 Task: Create a due date automation trigger when advanced on, 2 hours before a card is due add fields with custom field "Resume" set to a date less than 1 days ago.
Action: Mouse moved to (1168, 93)
Screenshot: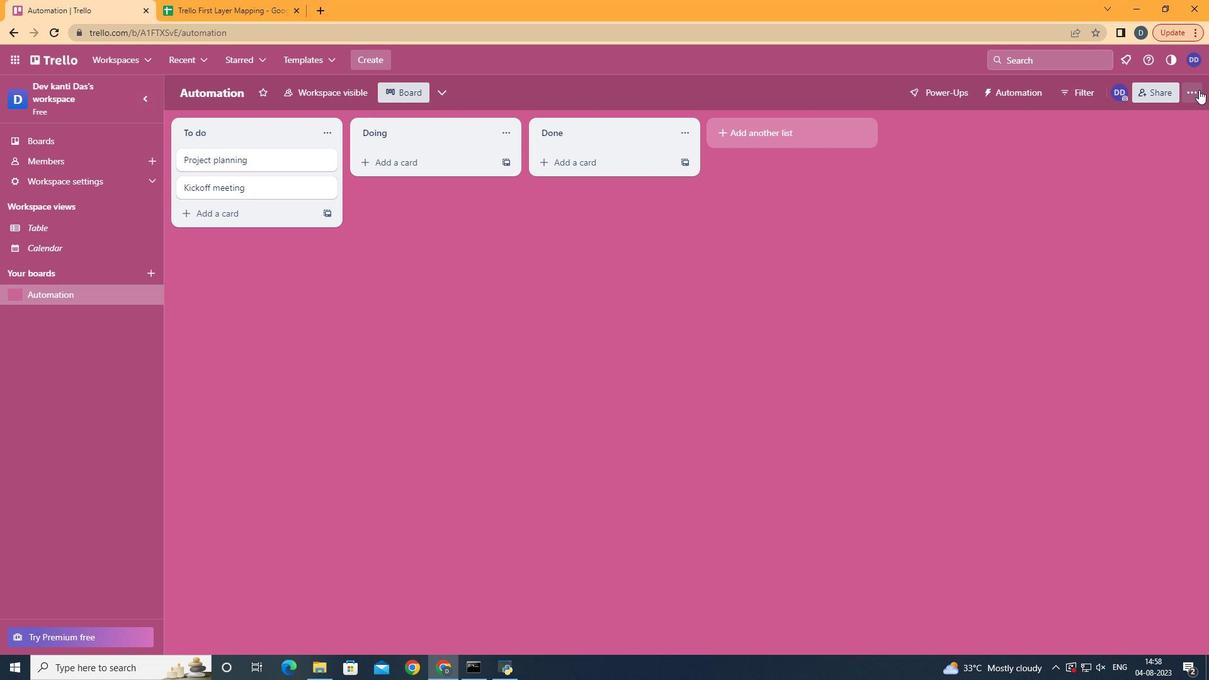 
Action: Mouse pressed left at (1168, 93)
Screenshot: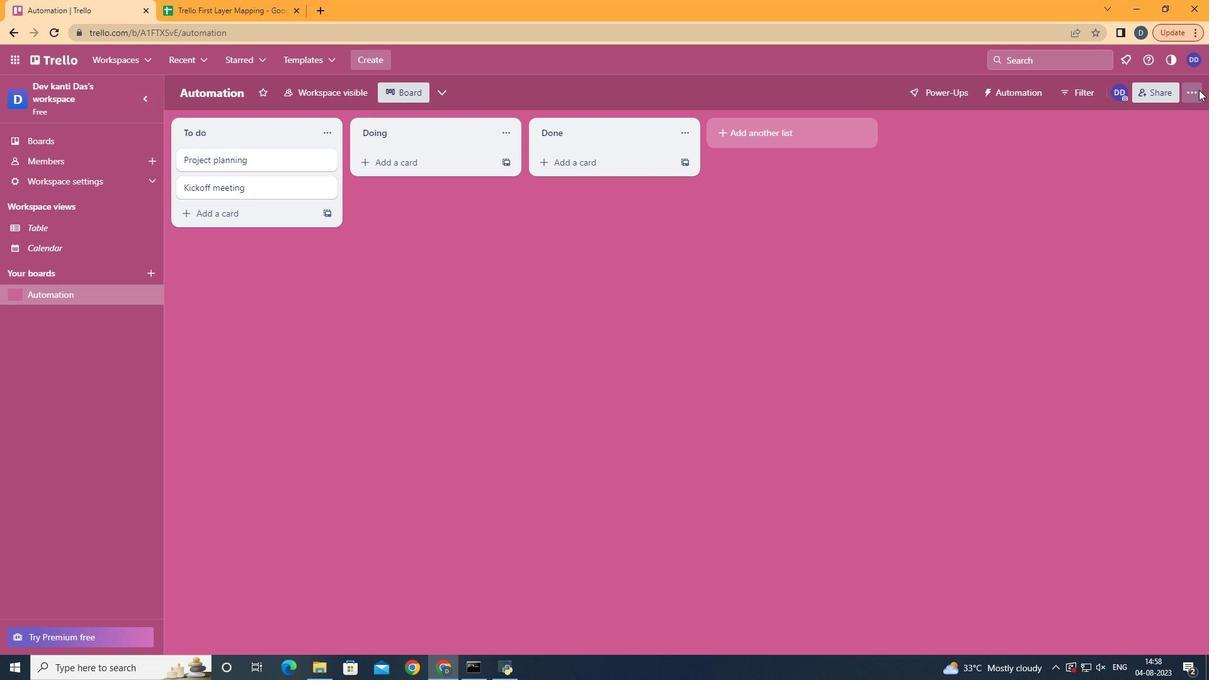 
Action: Mouse moved to (1097, 255)
Screenshot: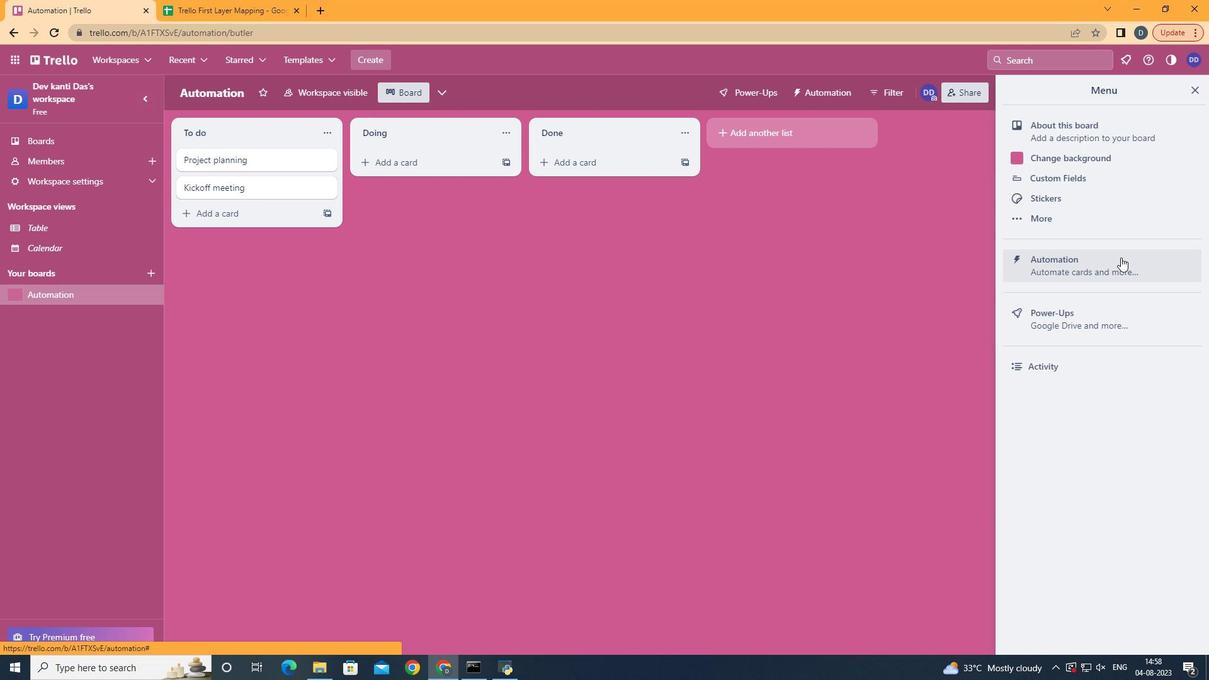
Action: Mouse pressed left at (1085, 254)
Screenshot: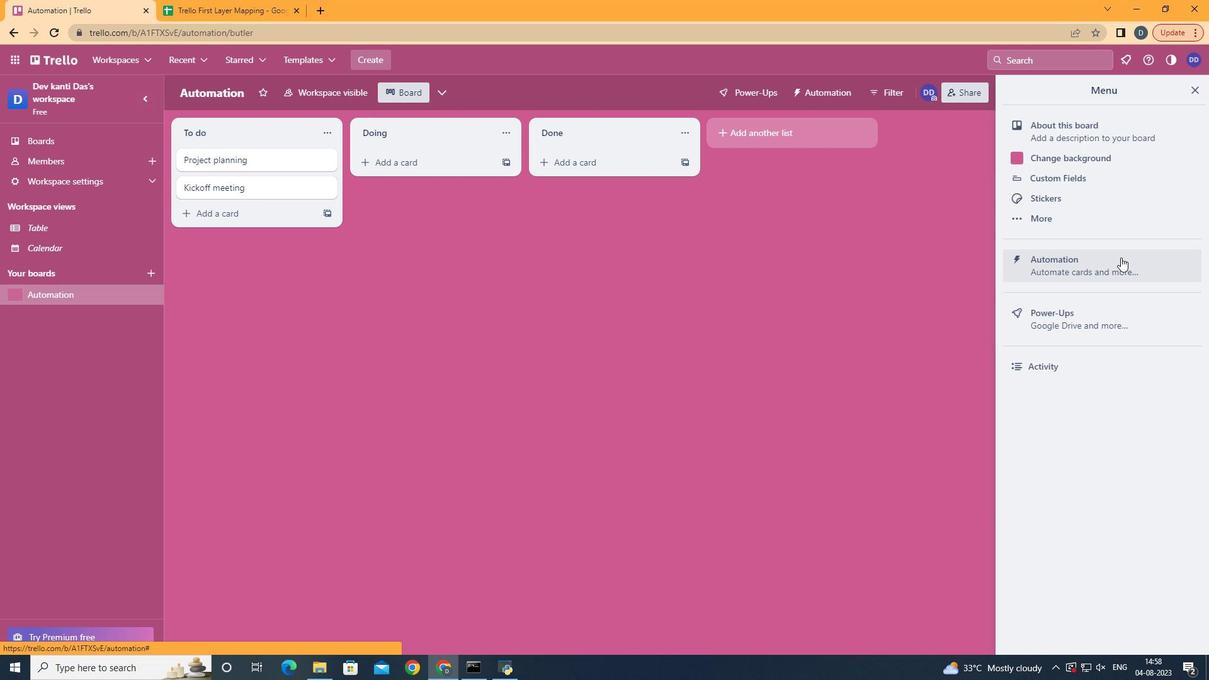 
Action: Mouse moved to (304, 245)
Screenshot: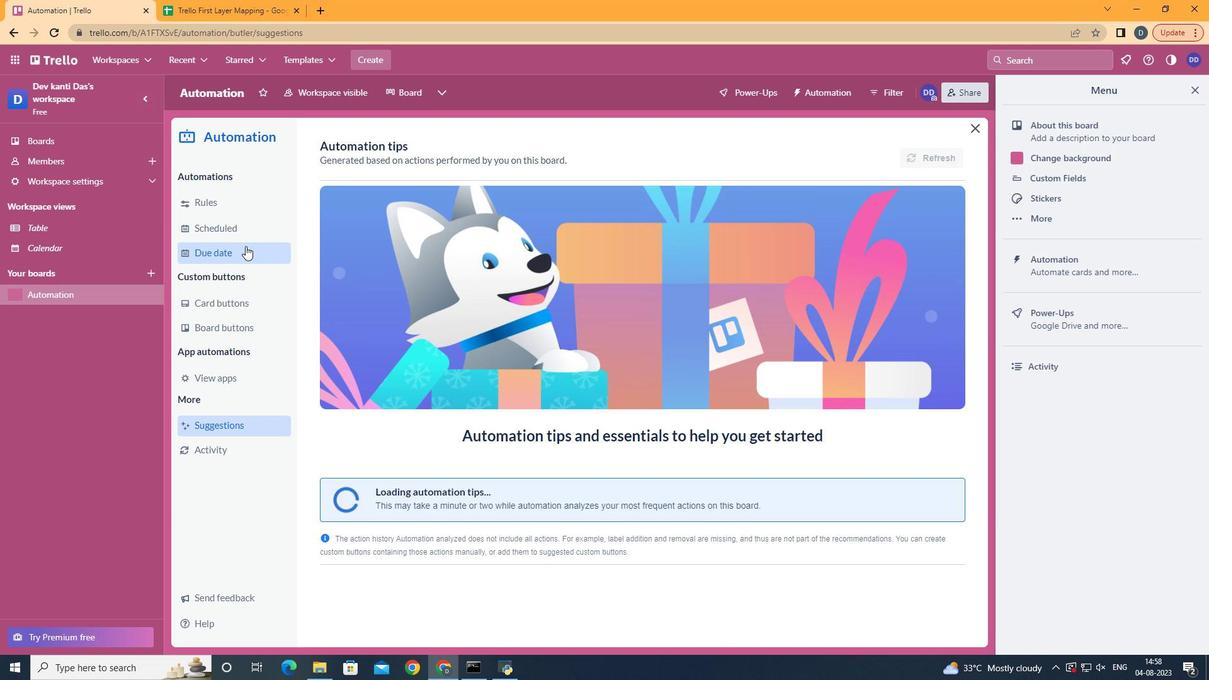 
Action: Mouse pressed left at (304, 245)
Screenshot: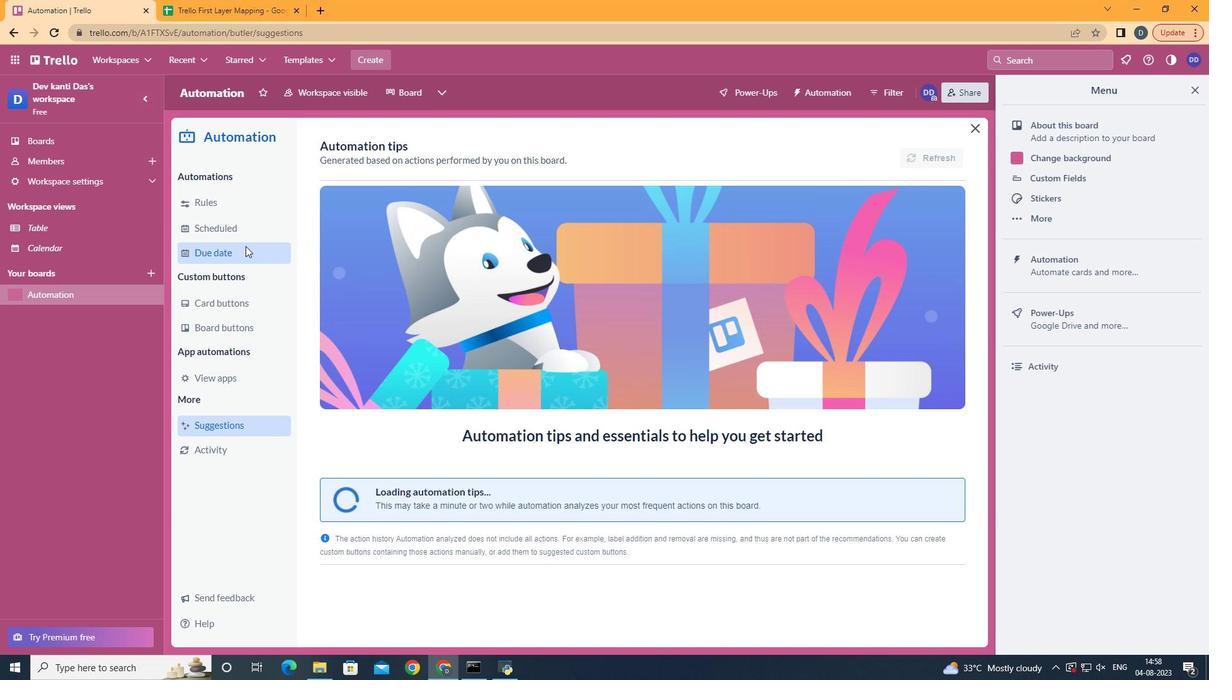 
Action: Mouse moved to (891, 148)
Screenshot: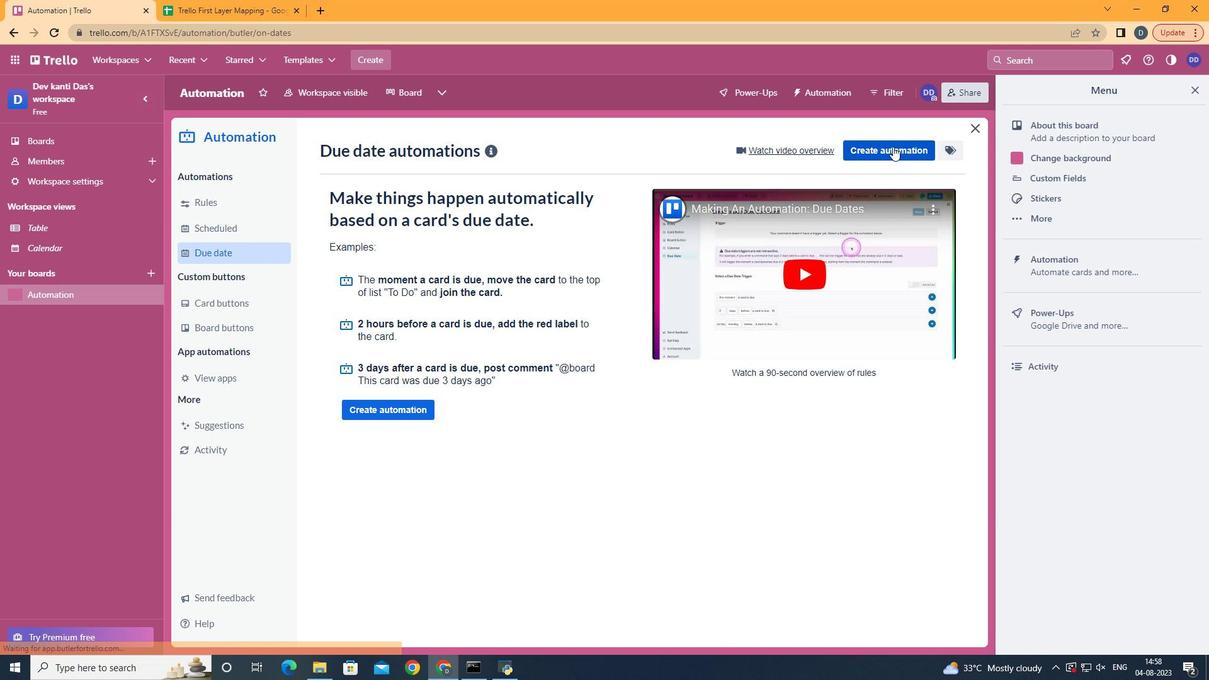 
Action: Mouse pressed left at (891, 148)
Screenshot: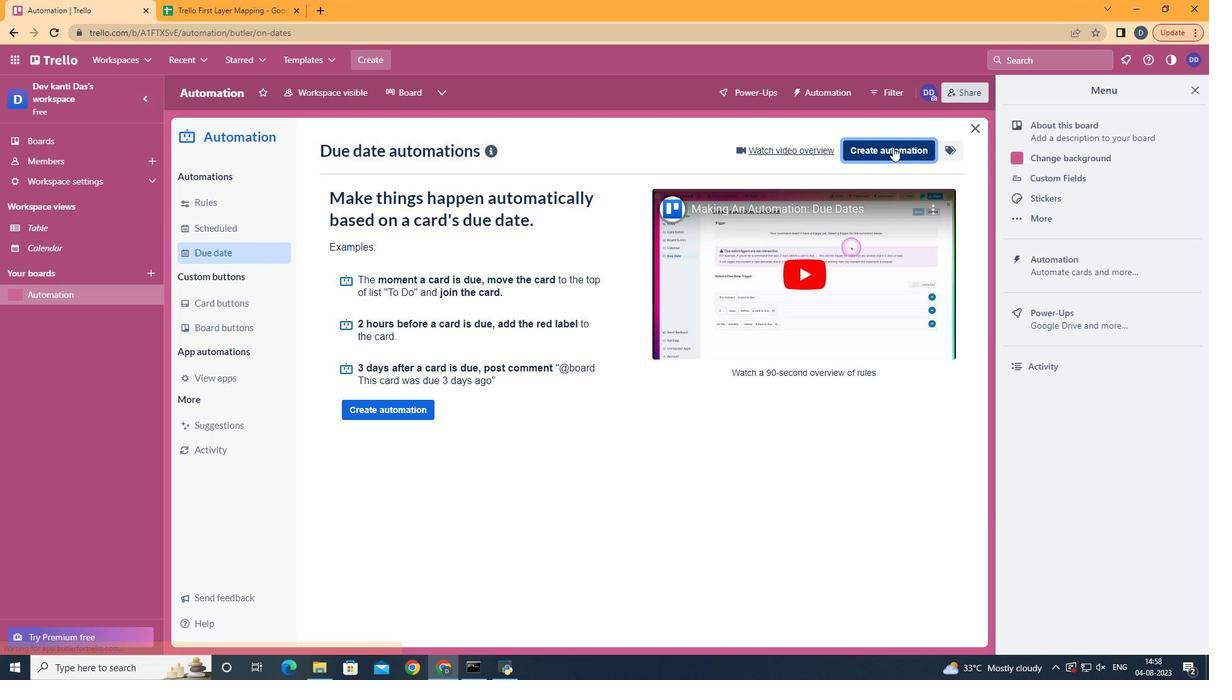 
Action: Mouse moved to (677, 270)
Screenshot: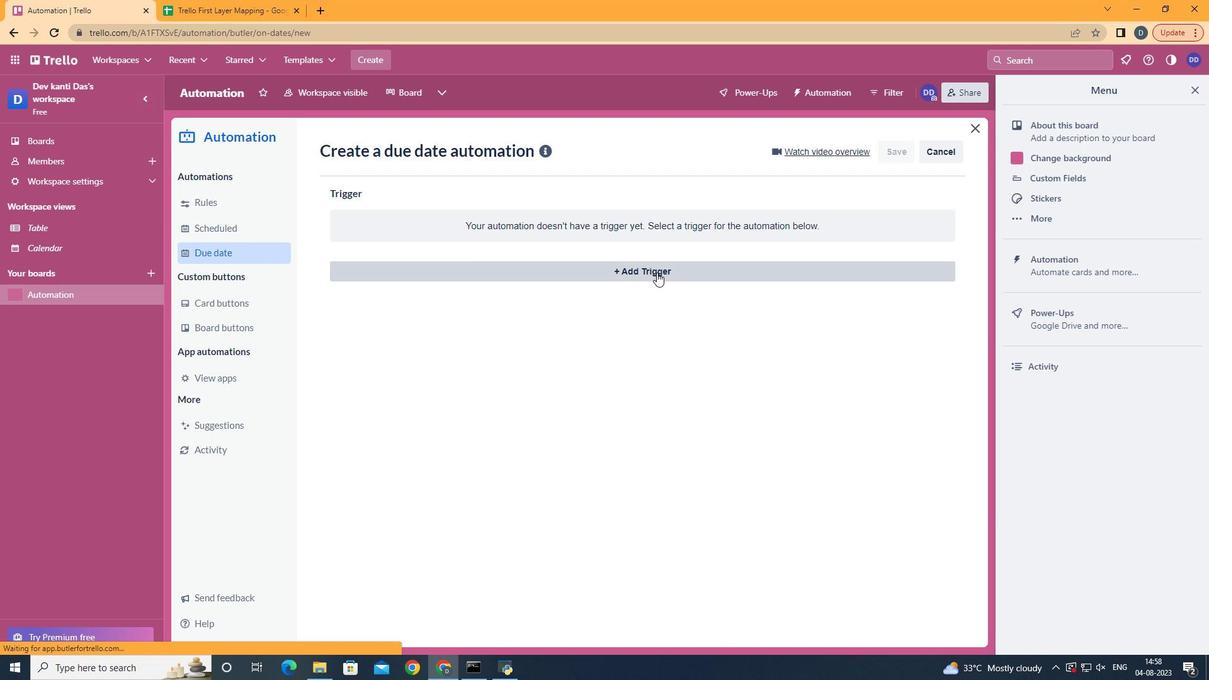 
Action: Mouse pressed left at (677, 270)
Screenshot: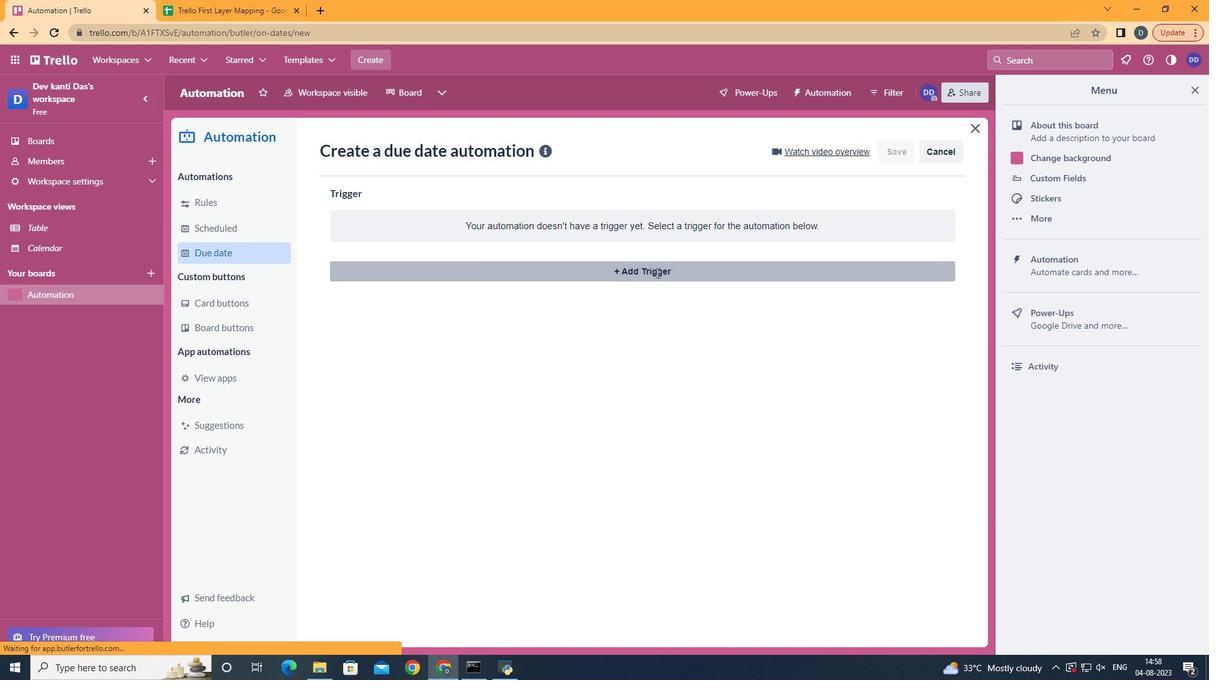 
Action: Mouse moved to (445, 524)
Screenshot: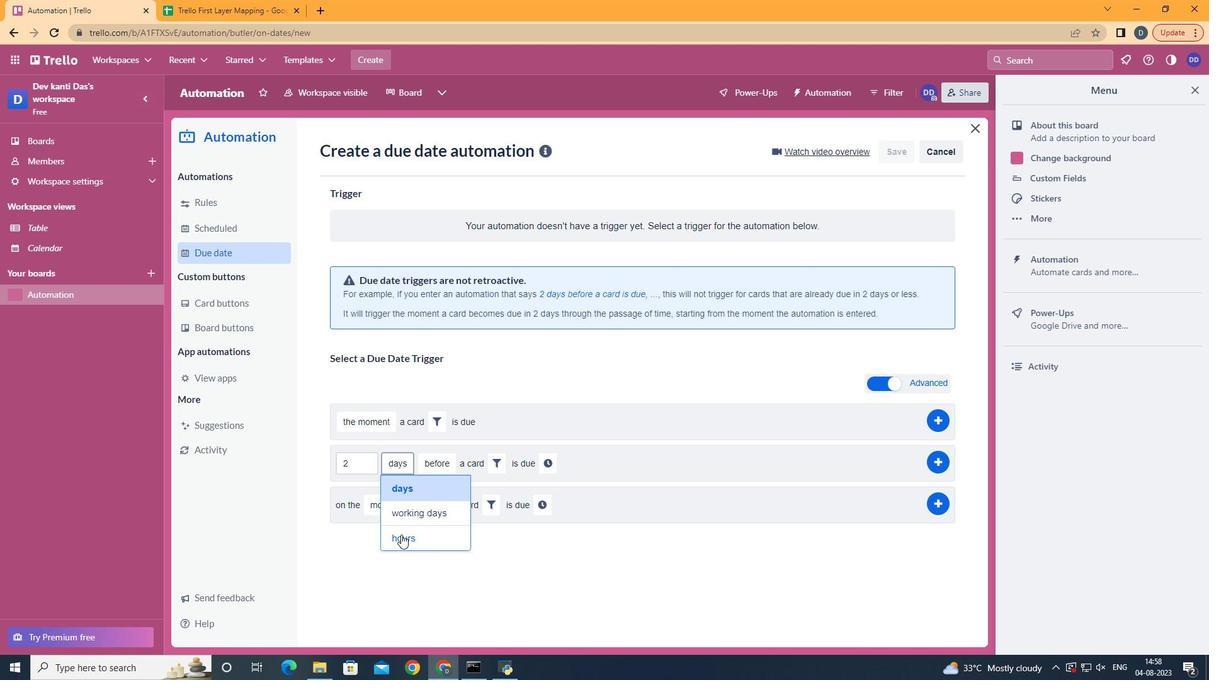 
Action: Mouse pressed left at (445, 524)
Screenshot: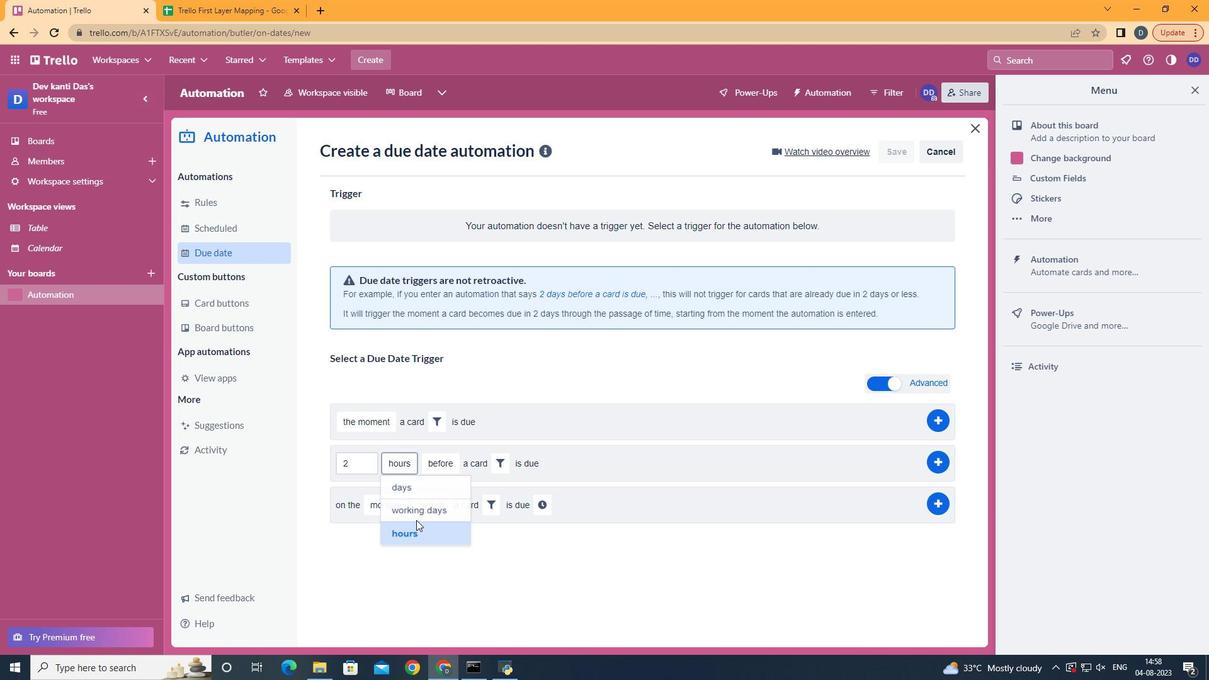 
Action: Mouse moved to (489, 472)
Screenshot: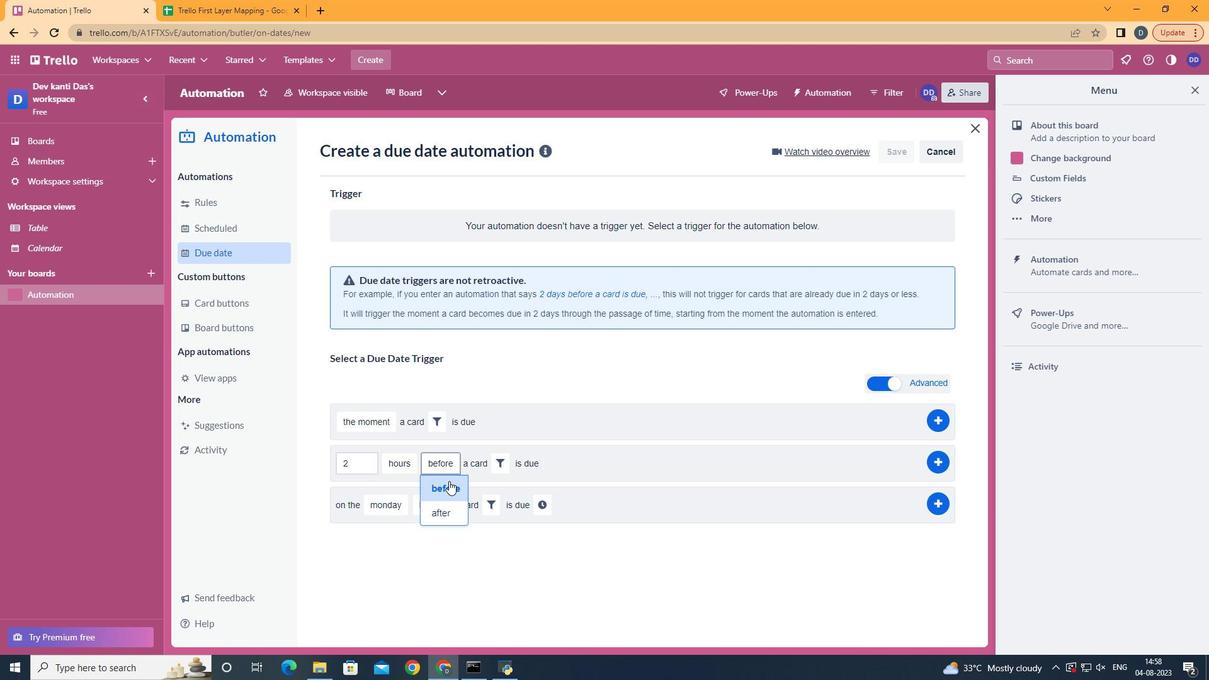 
Action: Mouse pressed left at (489, 472)
Screenshot: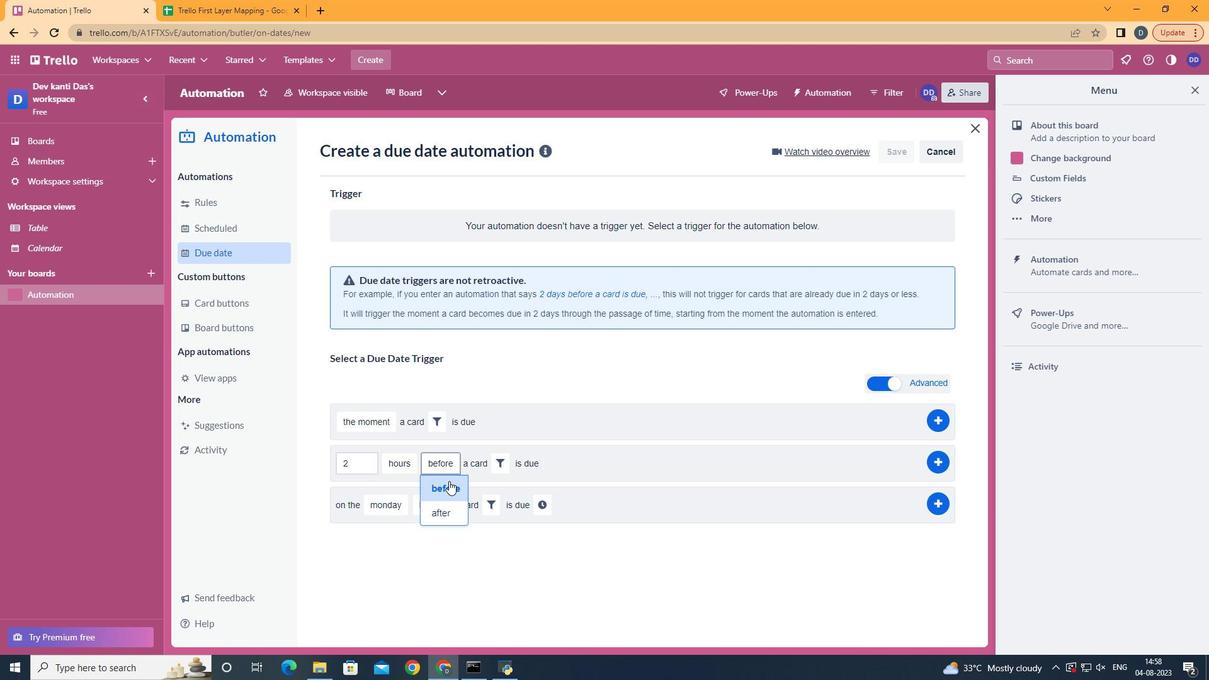
Action: Mouse moved to (541, 452)
Screenshot: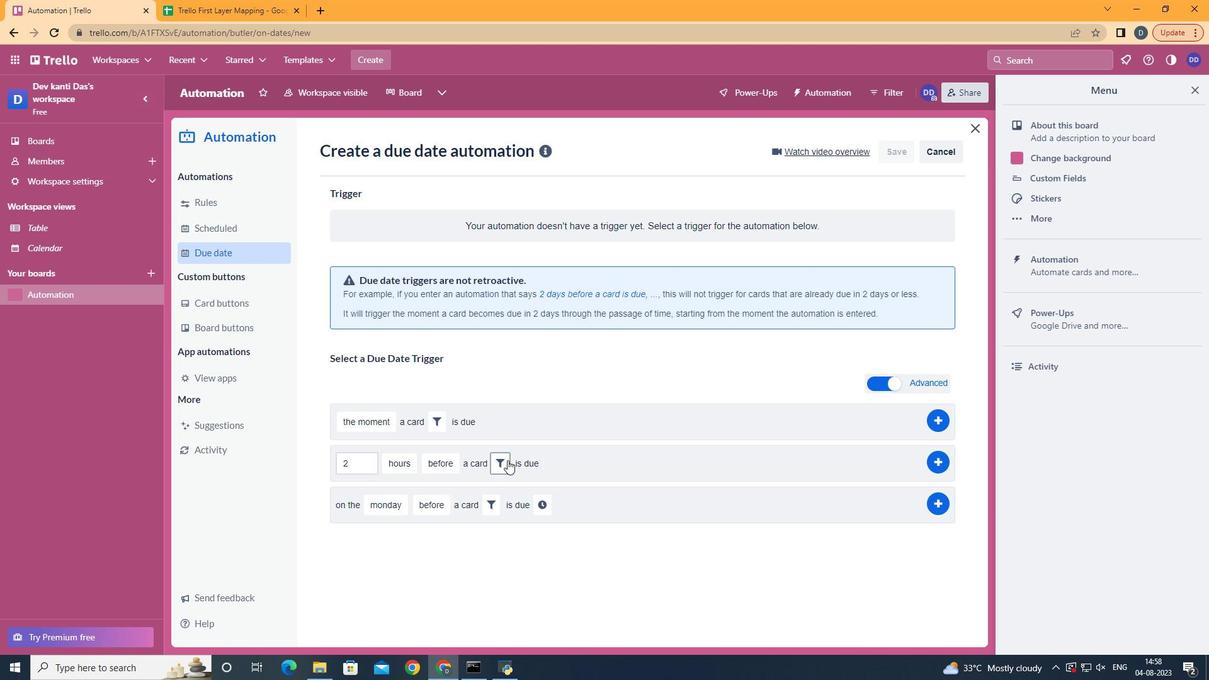
Action: Mouse pressed left at (541, 452)
Screenshot: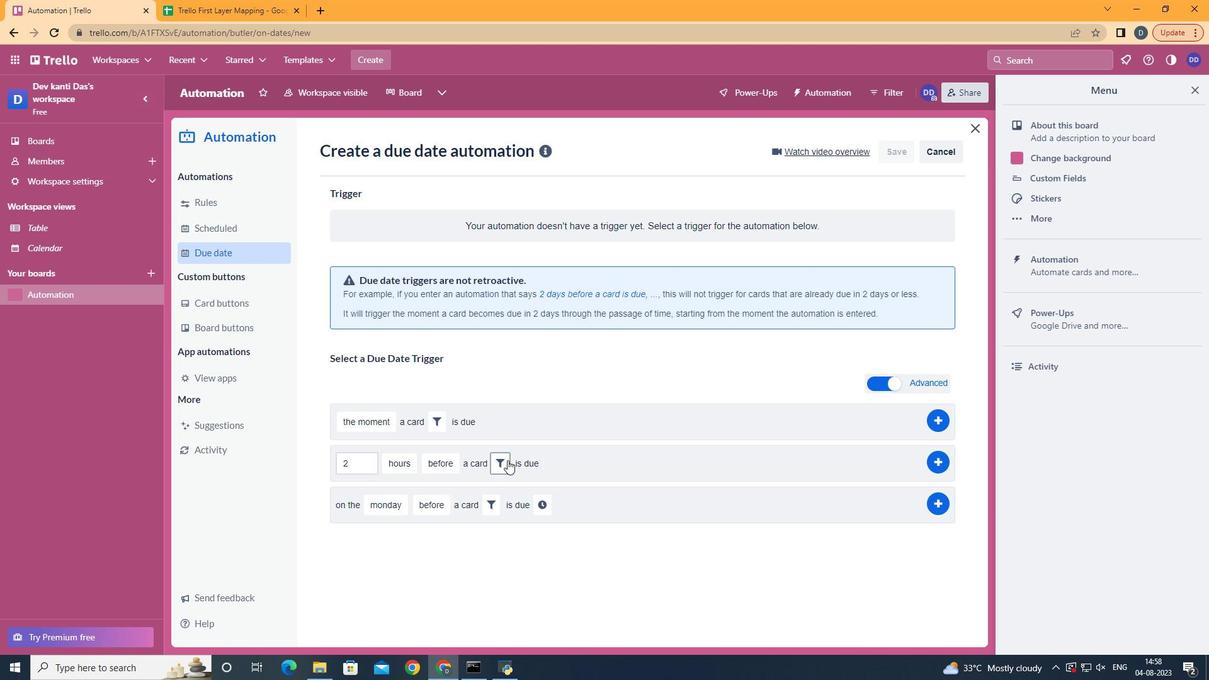 
Action: Mouse moved to (712, 496)
Screenshot: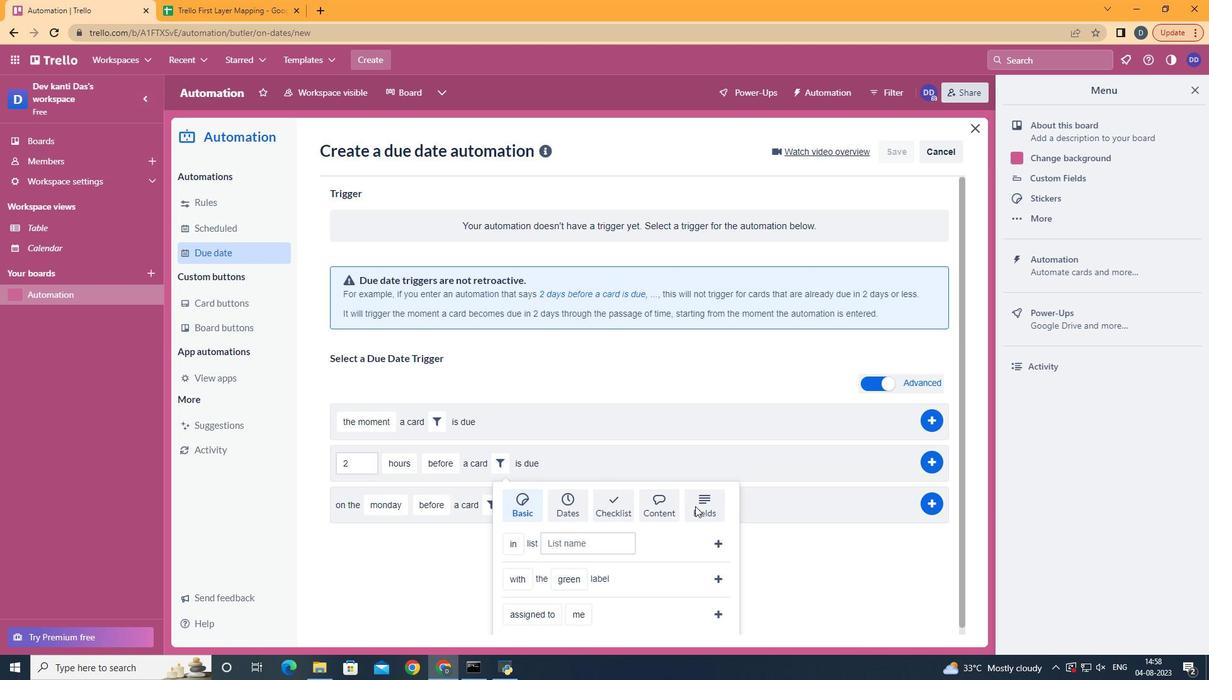 
Action: Mouse pressed left at (712, 496)
Screenshot: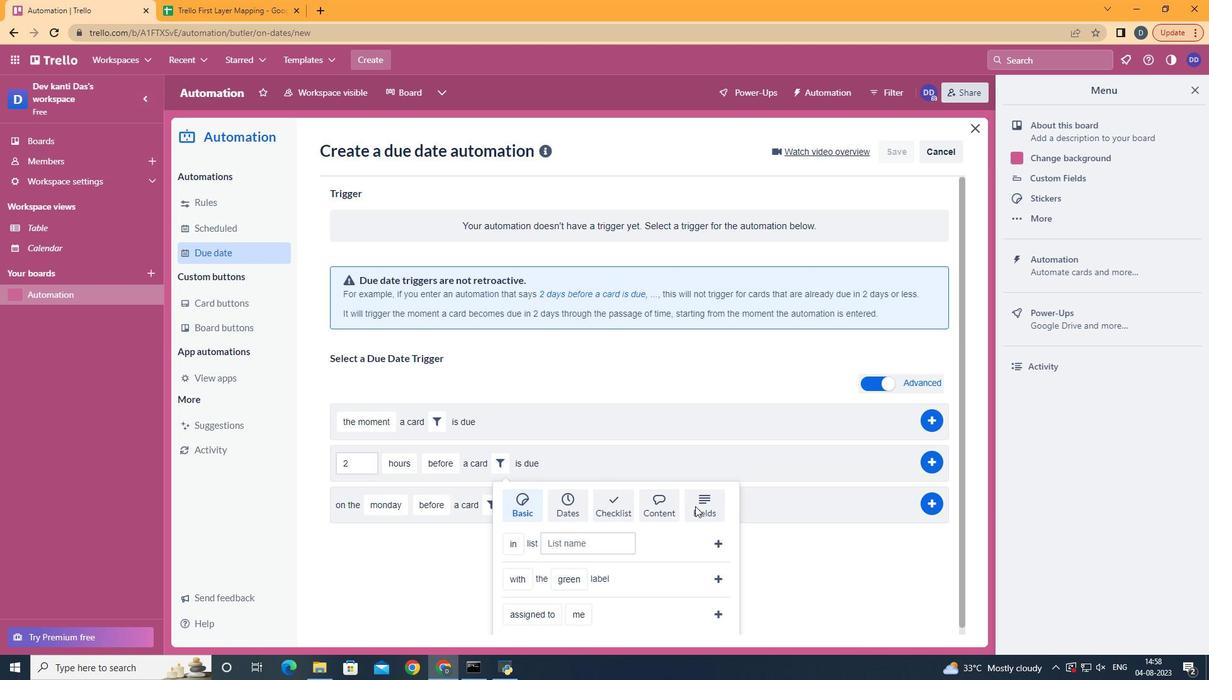 
Action: Mouse scrolled (712, 495) with delta (0, 0)
Screenshot: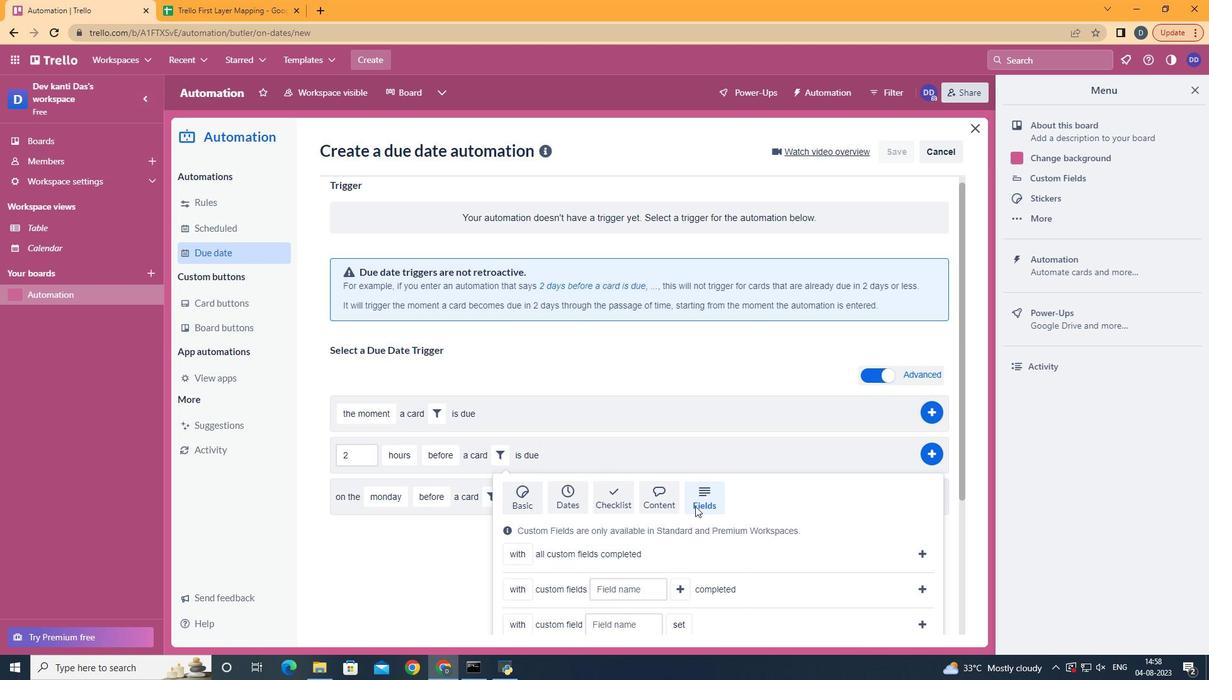 
Action: Mouse scrolled (712, 495) with delta (0, 0)
Screenshot: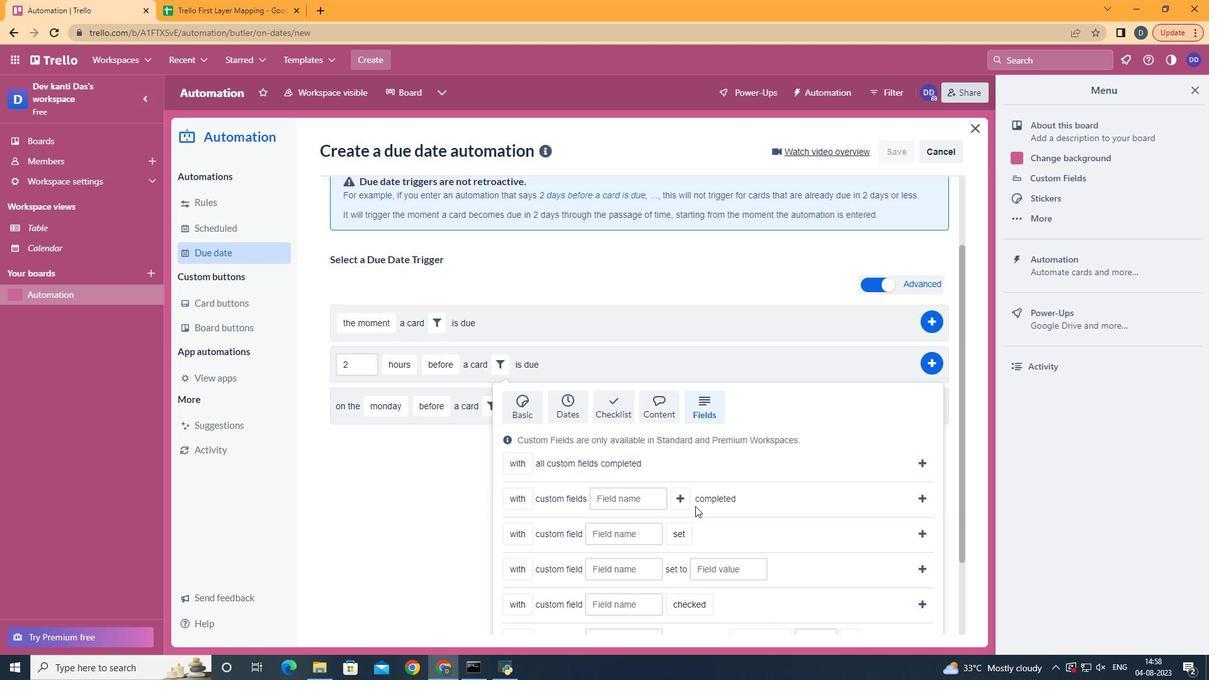 
Action: Mouse scrolled (712, 495) with delta (0, 0)
Screenshot: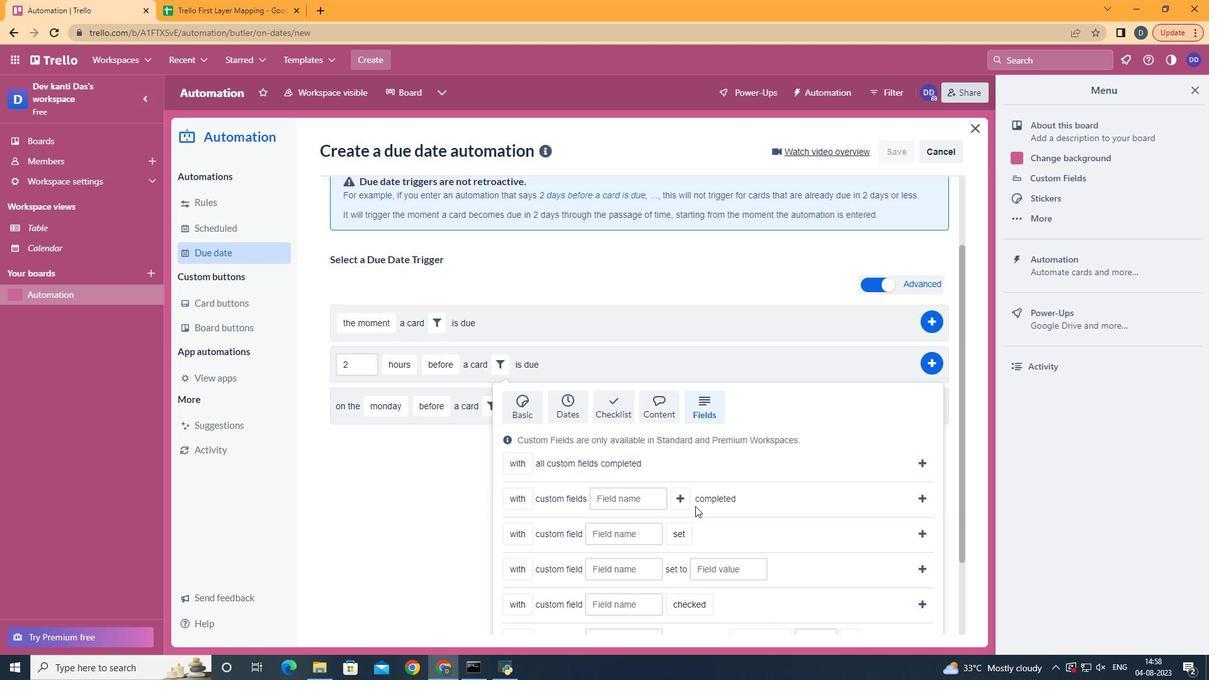 
Action: Mouse scrolled (712, 495) with delta (0, 0)
Screenshot: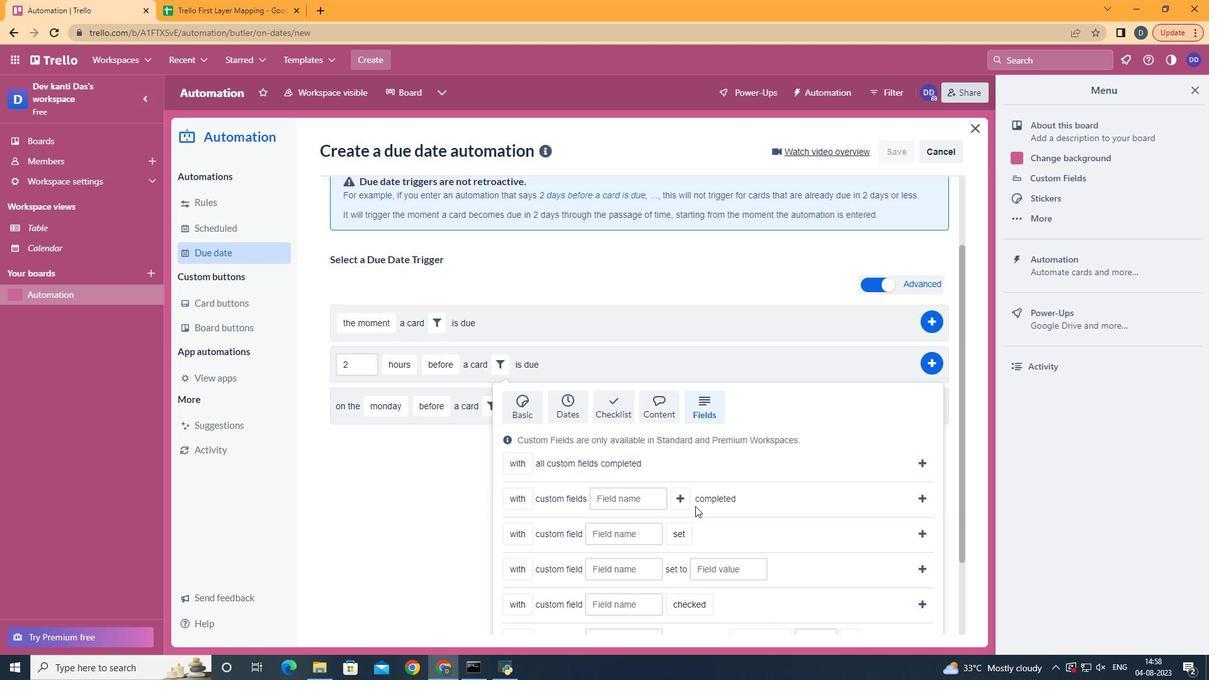 
Action: Mouse scrolled (712, 495) with delta (0, 0)
Screenshot: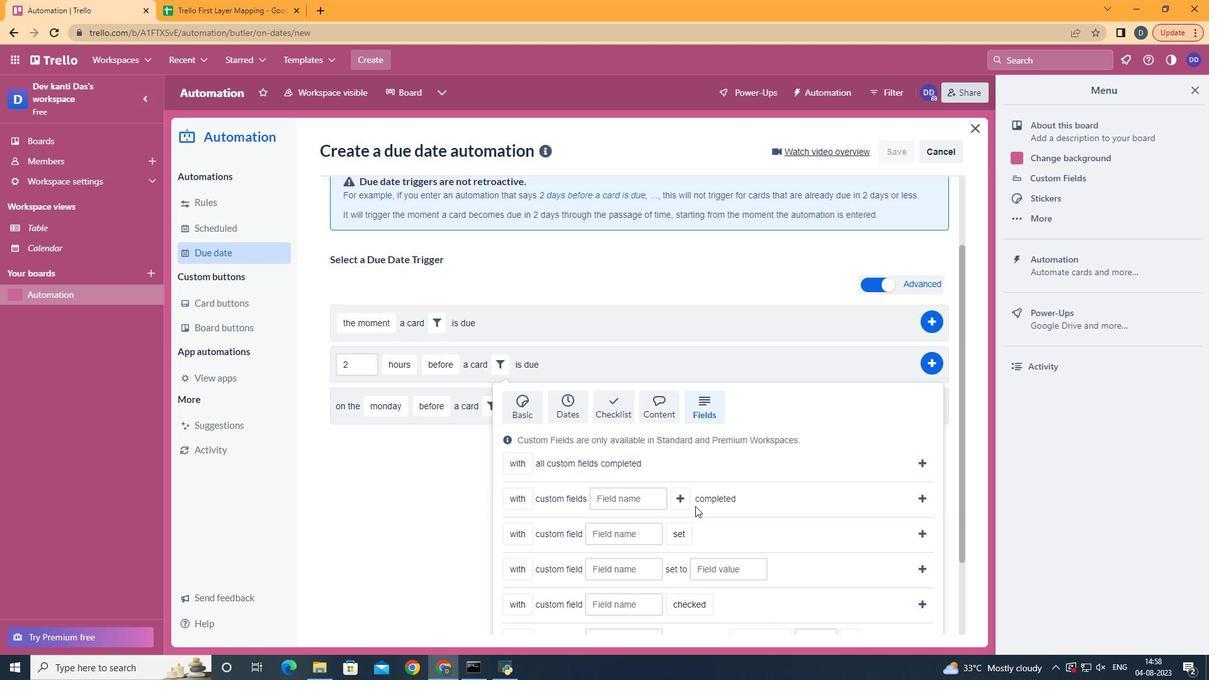 
Action: Mouse scrolled (712, 495) with delta (0, 0)
Screenshot: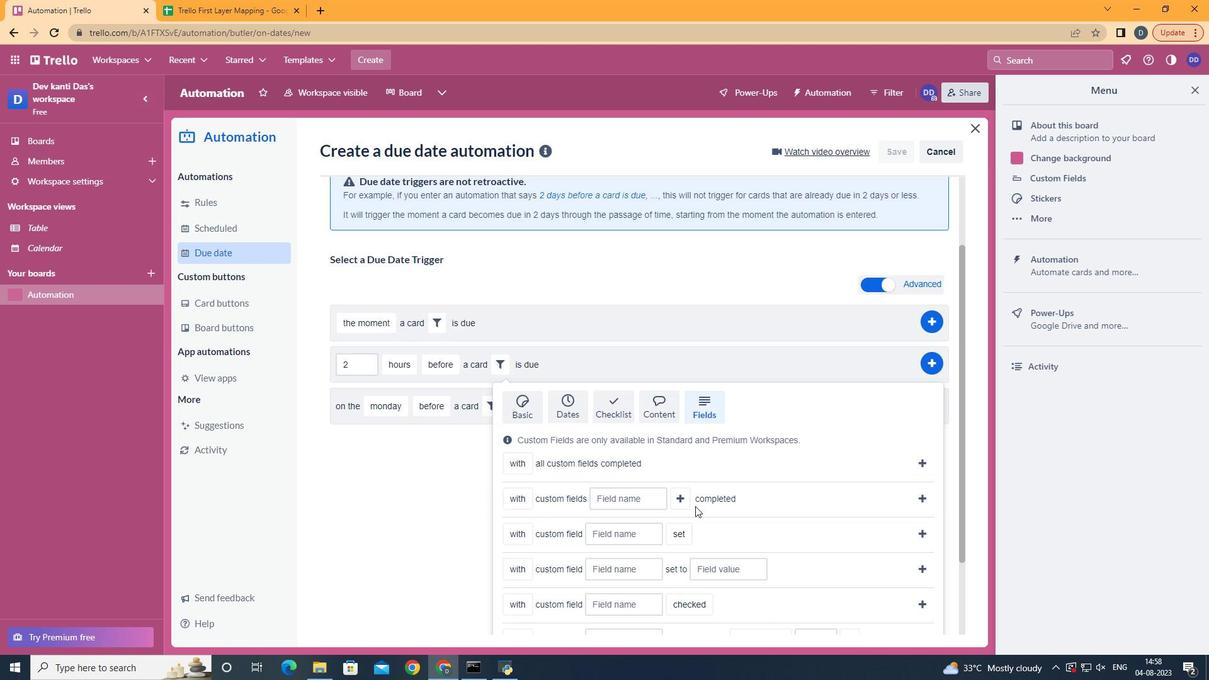 
Action: Mouse moved to (581, 552)
Screenshot: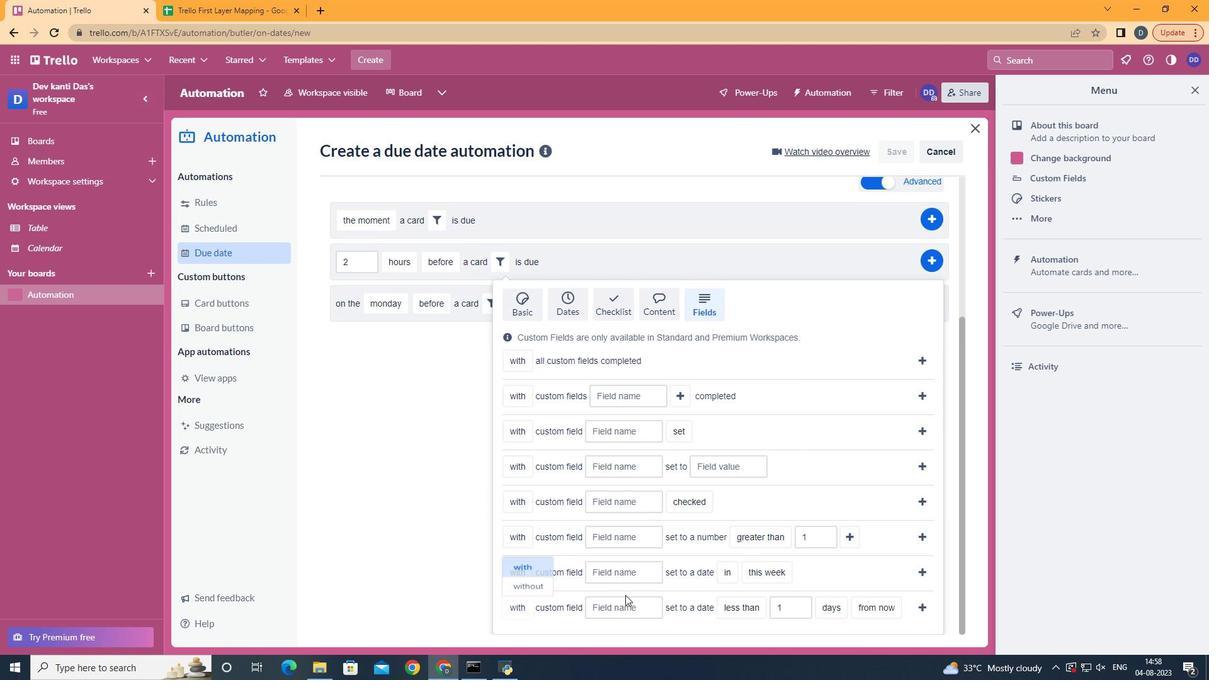 
Action: Mouse pressed left at (558, 541)
Screenshot: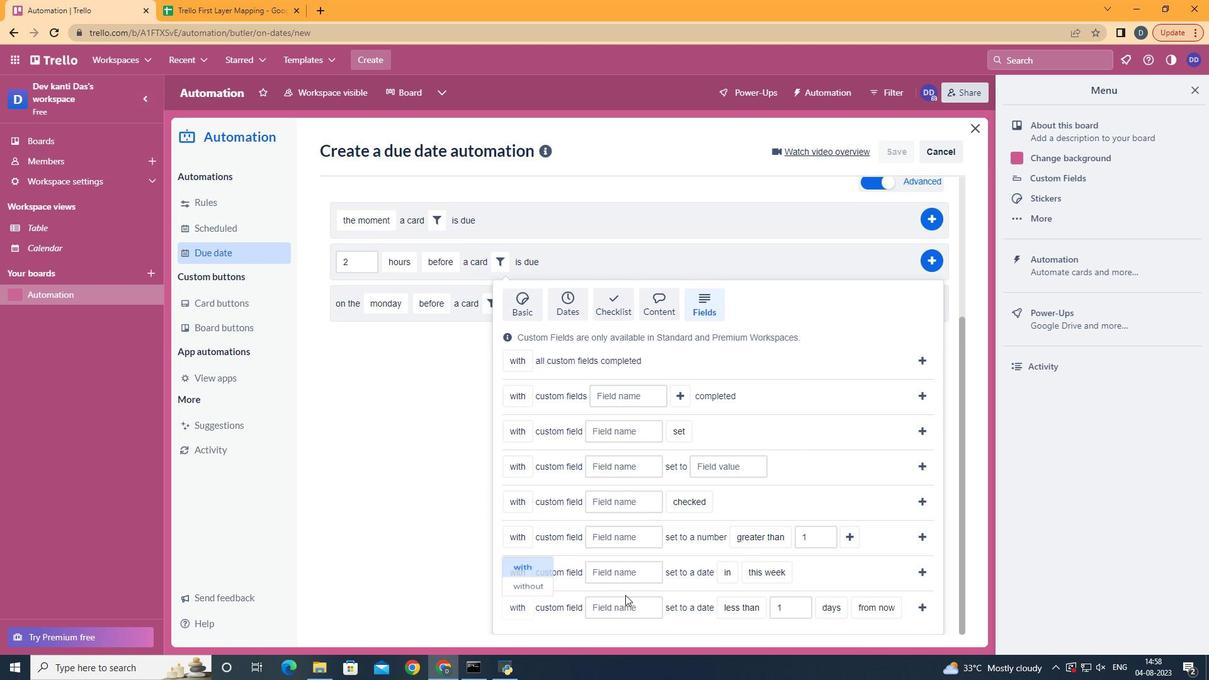 
Action: Mouse moved to (655, 591)
Screenshot: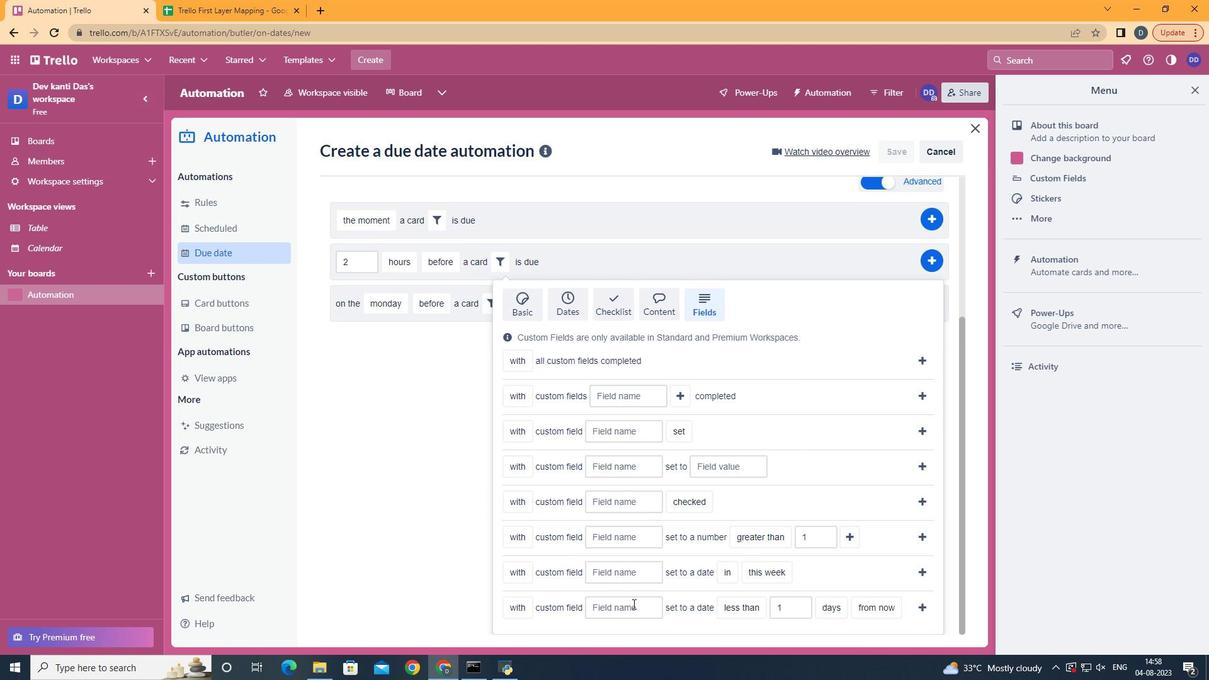 
Action: Mouse pressed left at (655, 591)
Screenshot: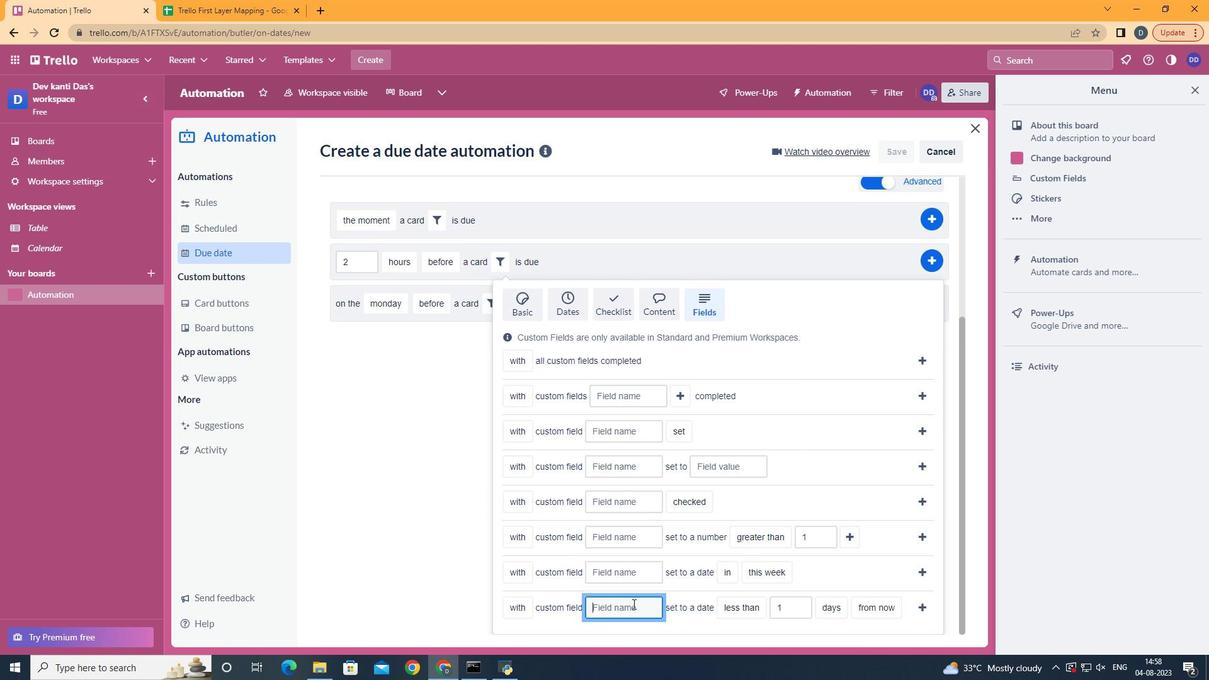 
Action: Key pressed <Key.shift>Resume
Screenshot: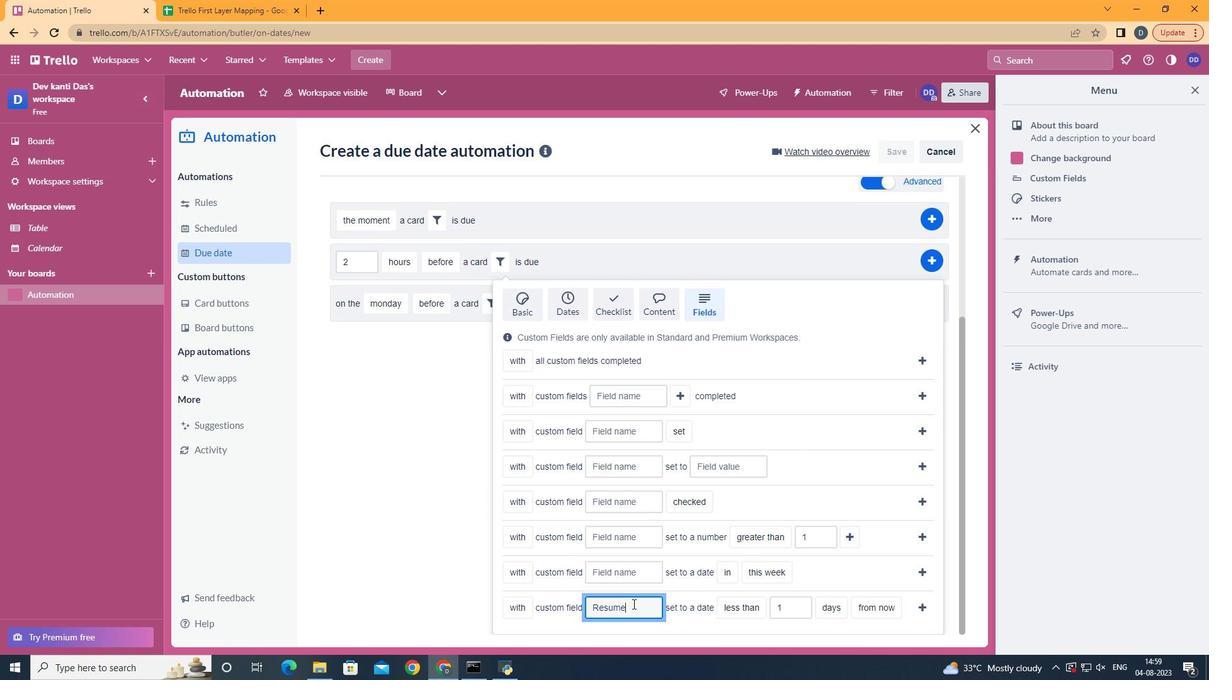 
Action: Mouse moved to (768, 512)
Screenshot: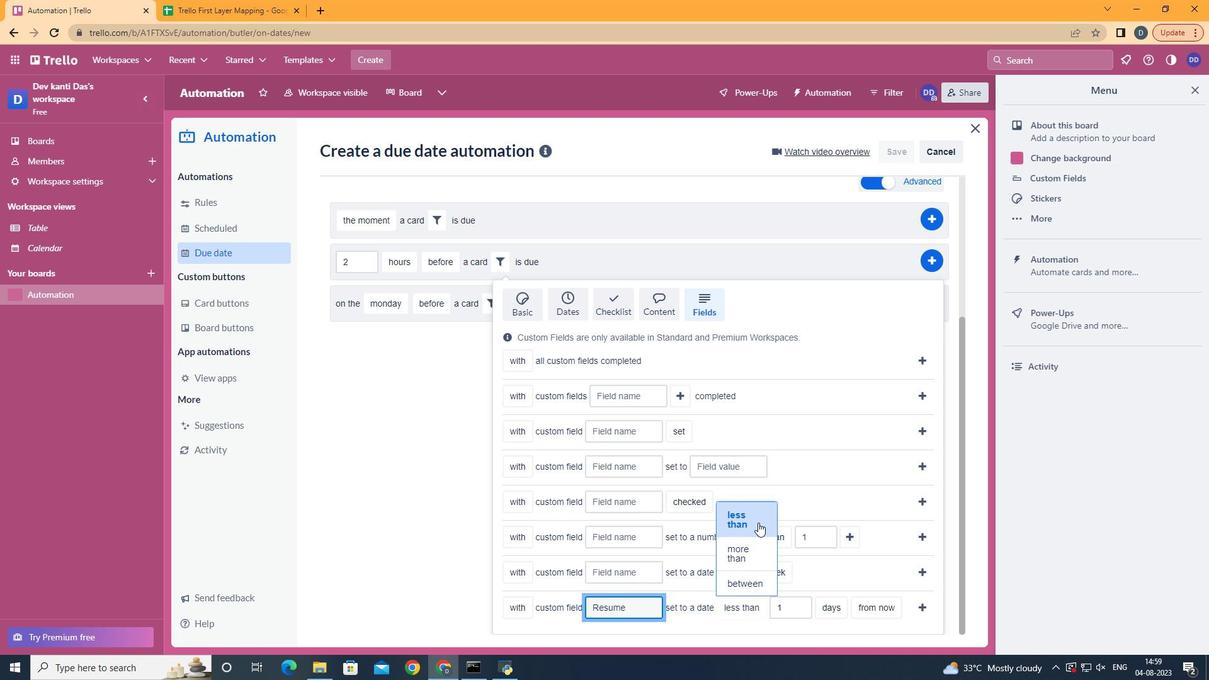 
Action: Mouse pressed left at (768, 512)
Screenshot: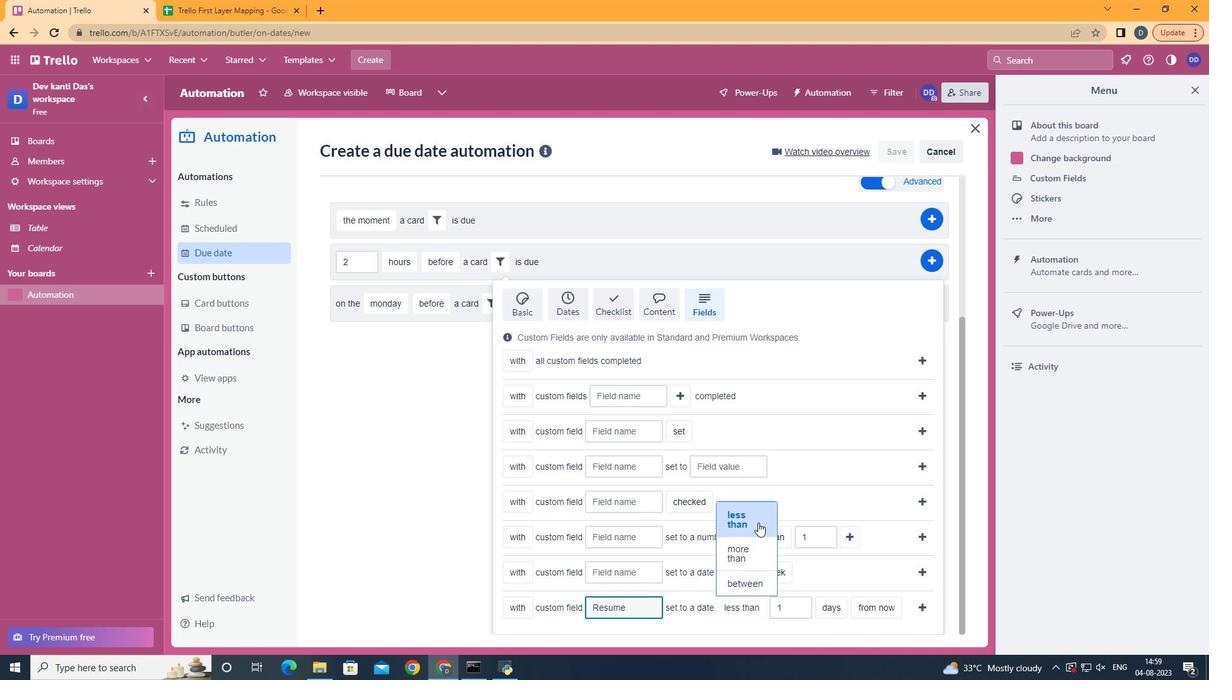 
Action: Mouse moved to (855, 543)
Screenshot: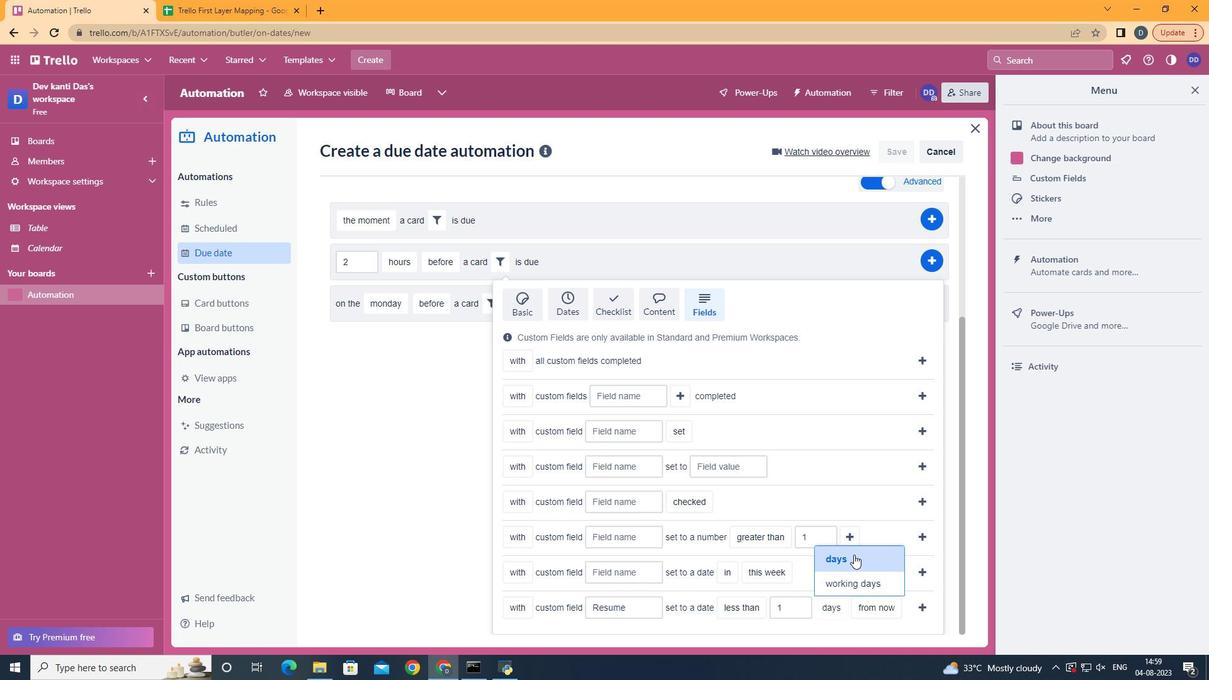 
Action: Mouse pressed left at (855, 543)
Screenshot: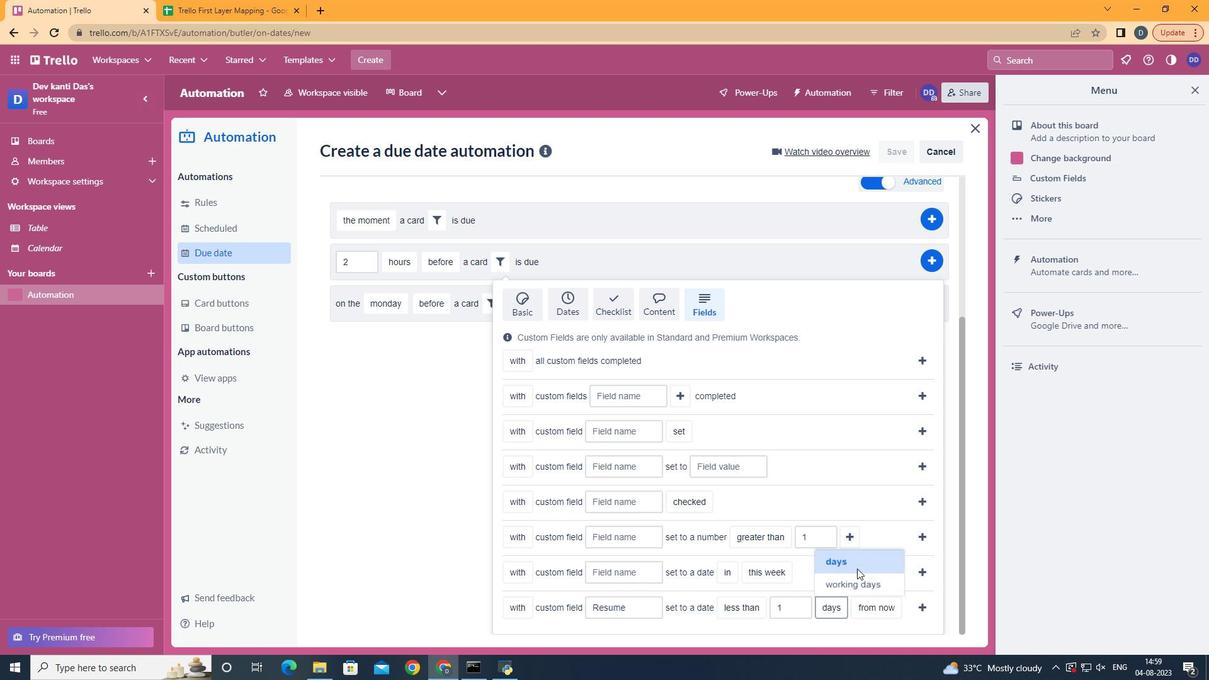 
Action: Mouse moved to (879, 570)
Screenshot: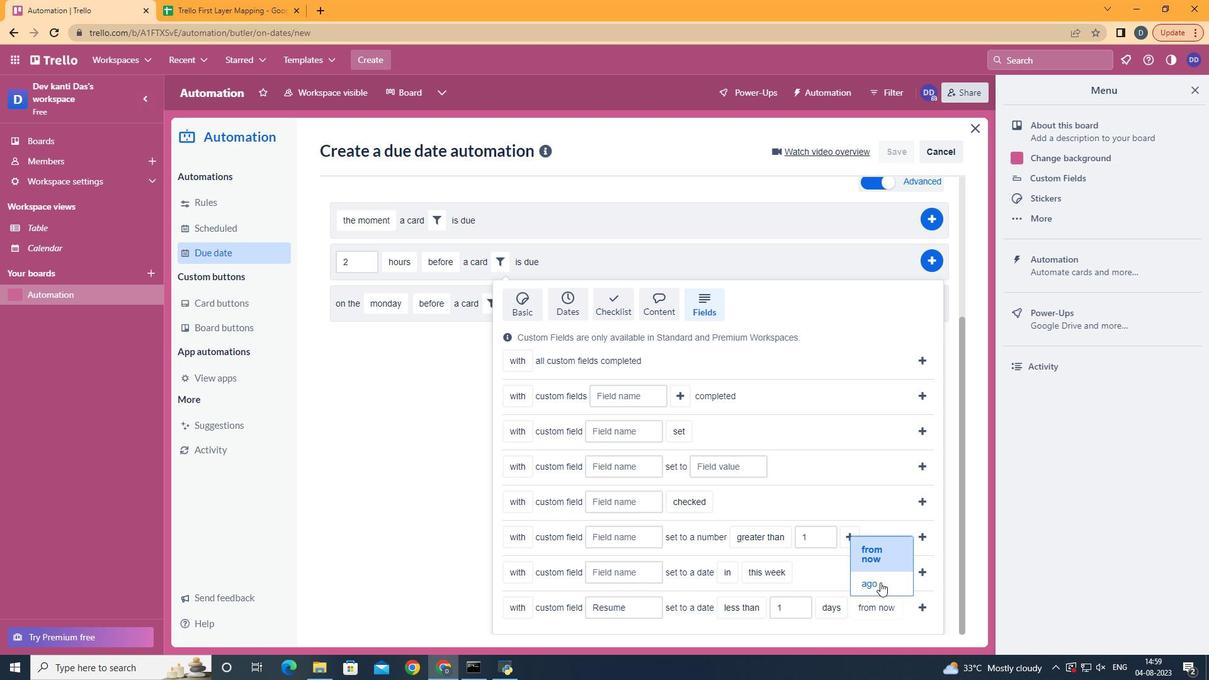 
Action: Mouse pressed left at (879, 570)
Screenshot: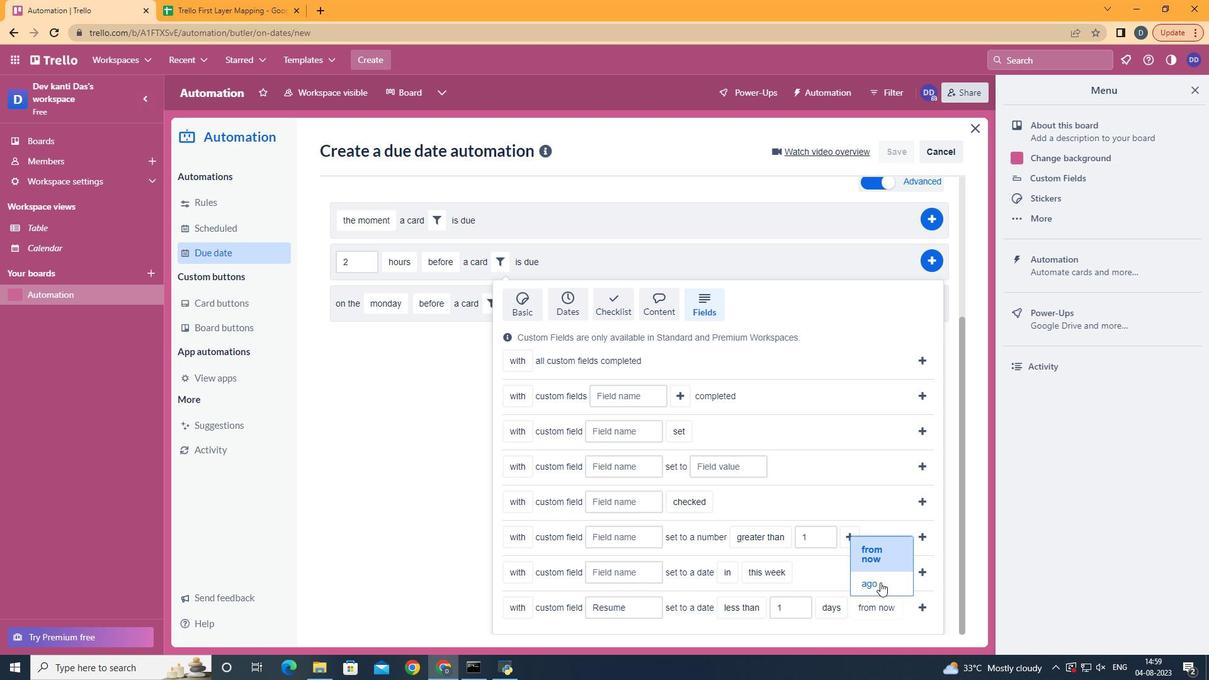 
Action: Mouse moved to (899, 592)
Screenshot: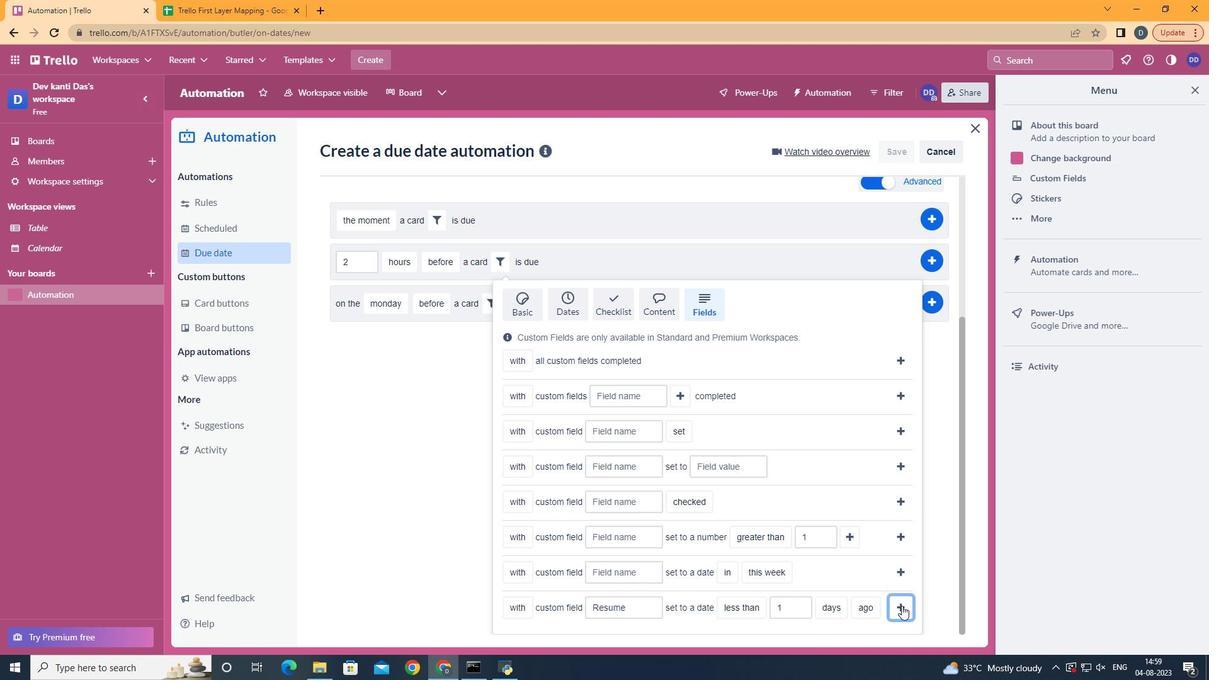 
Action: Mouse pressed left at (899, 592)
Screenshot: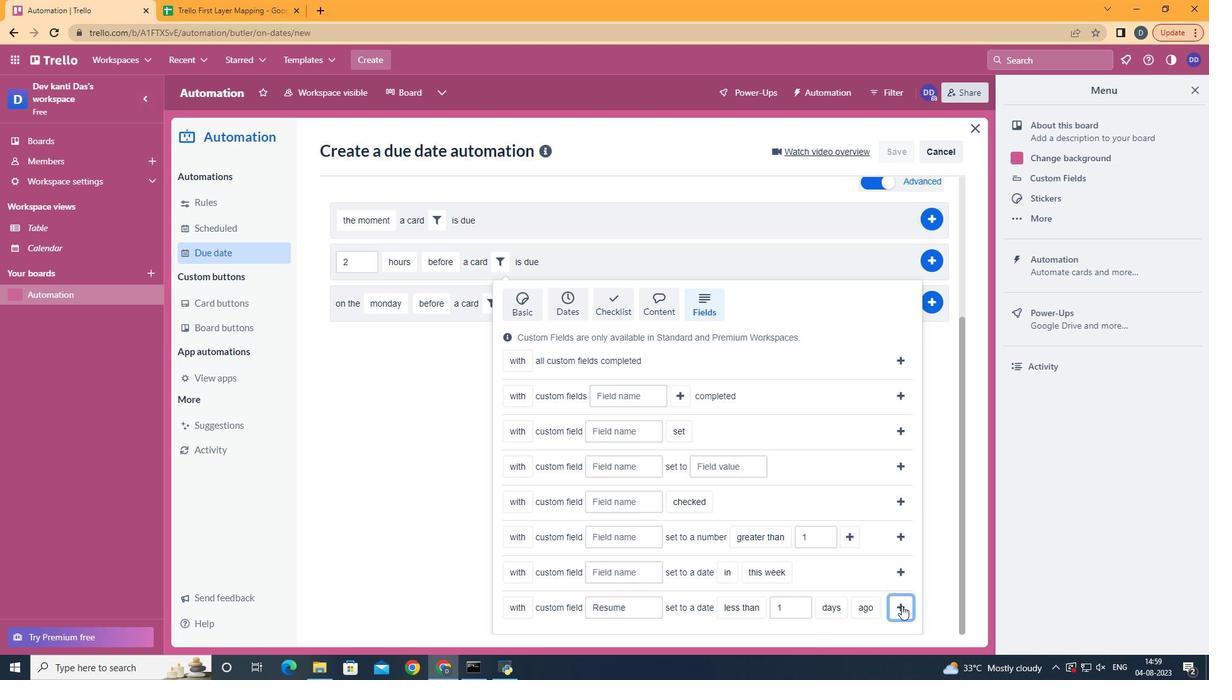
Action: Mouse moved to (931, 461)
Screenshot: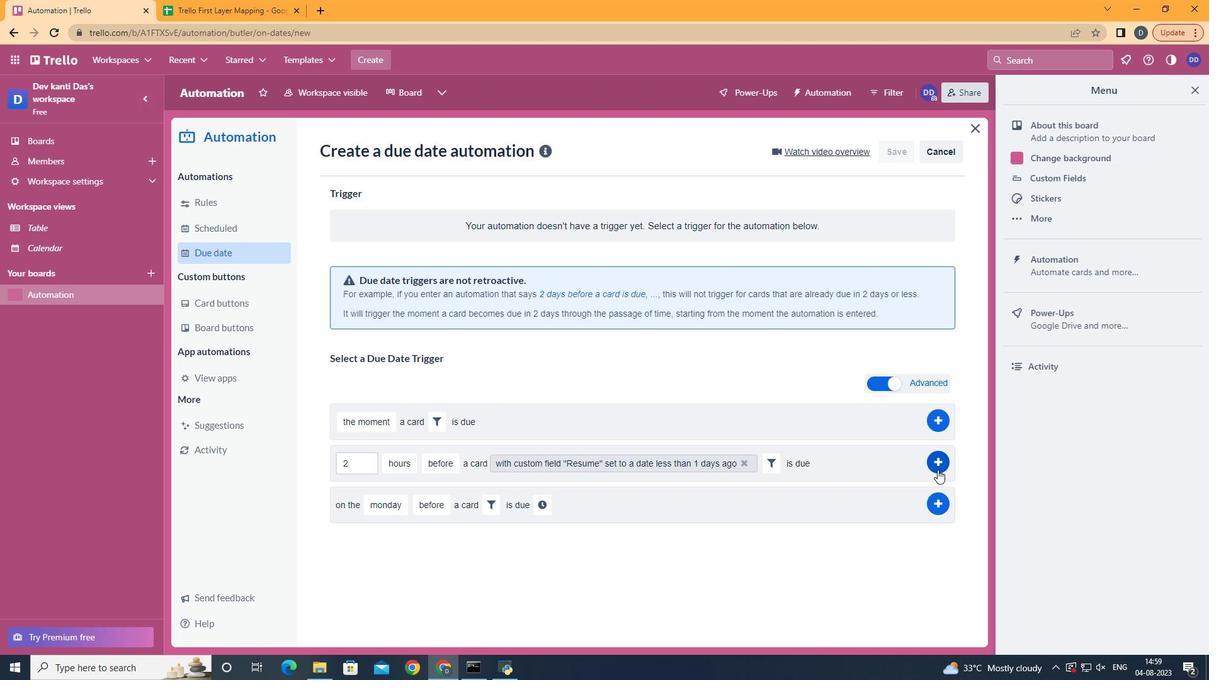 
Action: Mouse pressed left at (931, 461)
Screenshot: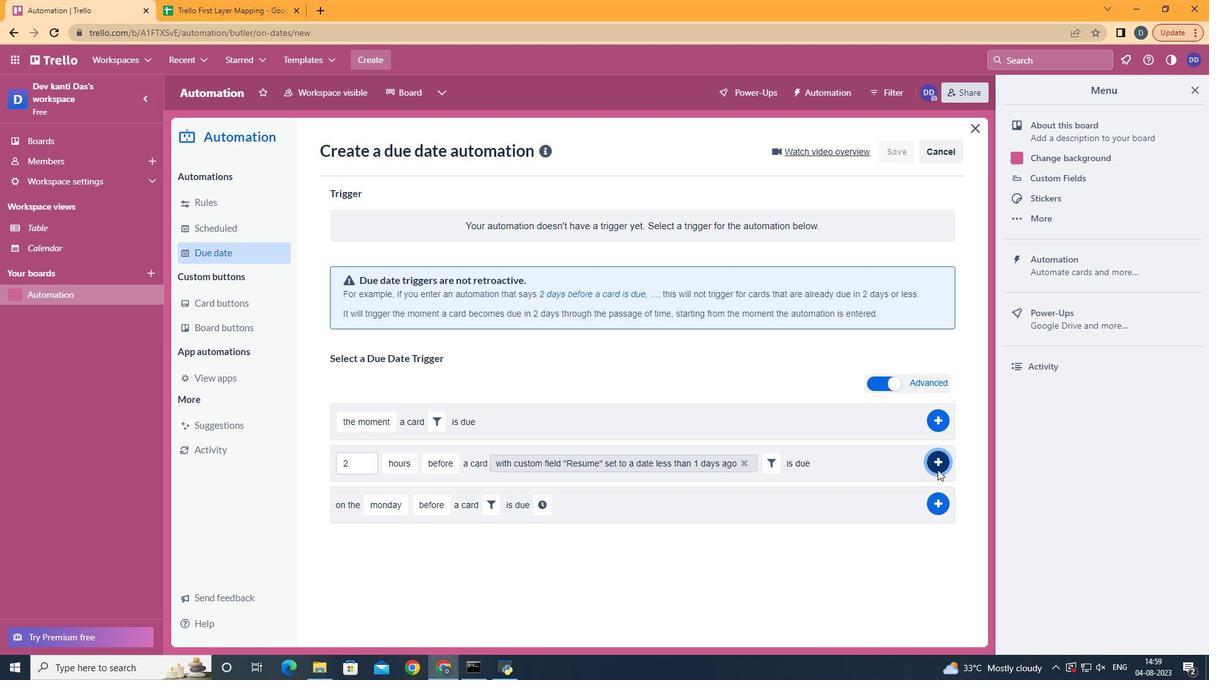 
Action: Mouse moved to (563, 244)
Screenshot: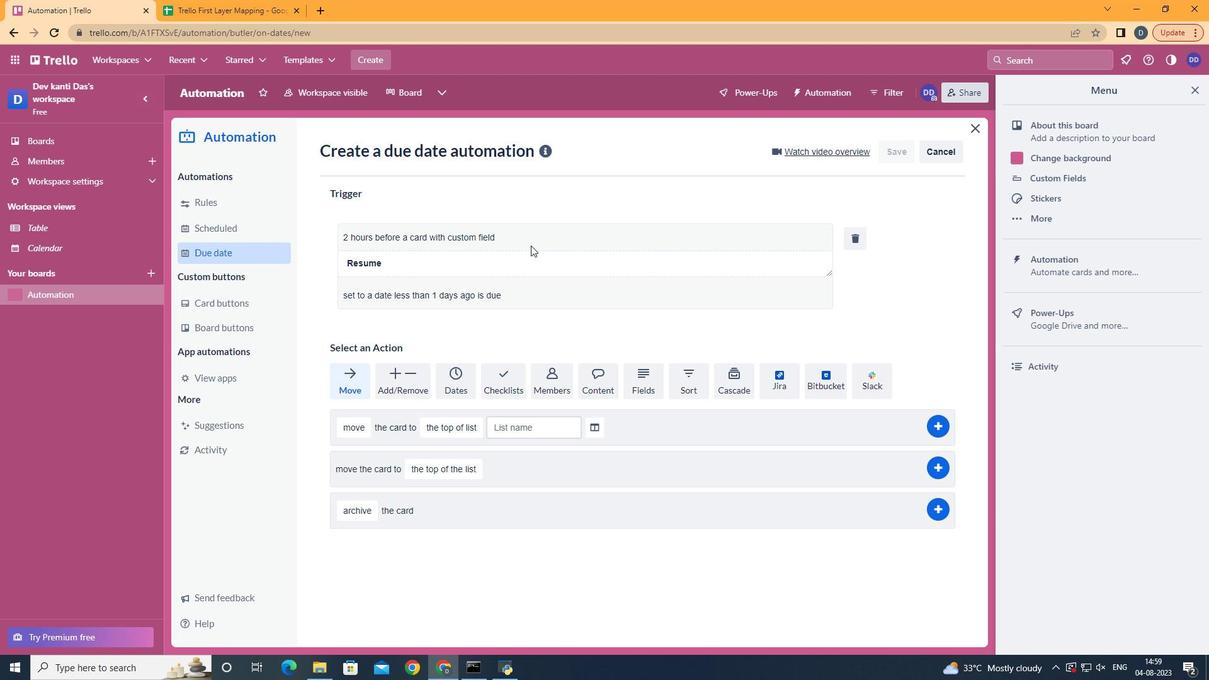 
